 Task: Choose Disable actions for actions permissions in the repository "JS".
Action: Mouse moved to (1103, 202)
Screenshot: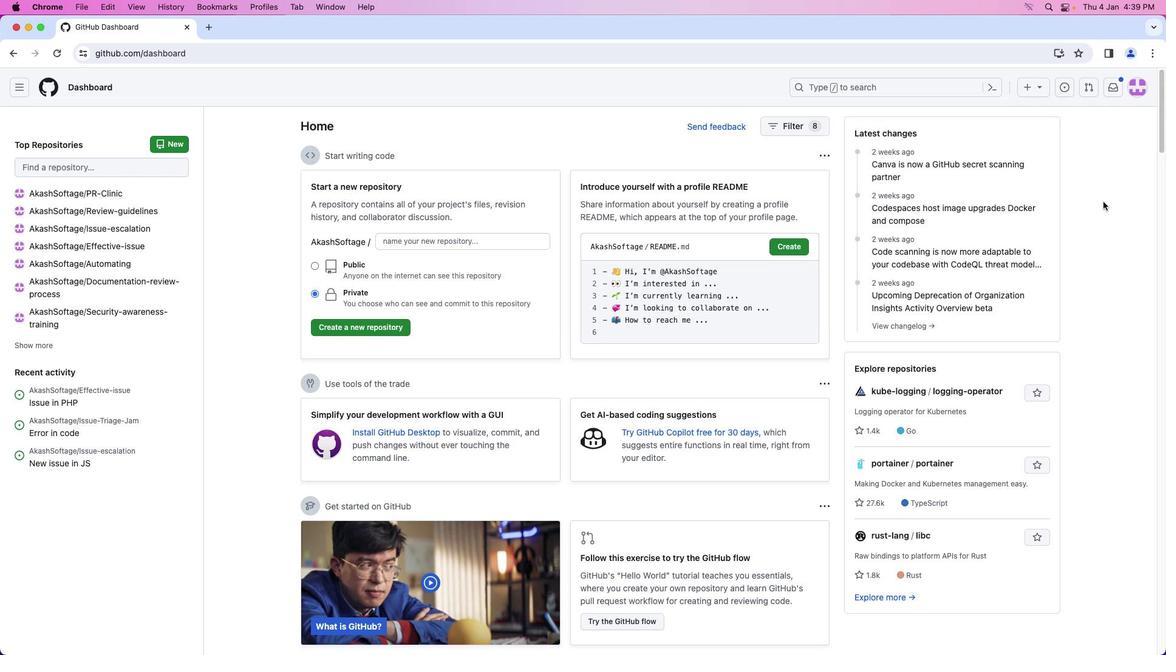 
Action: Mouse pressed left at (1103, 202)
Screenshot: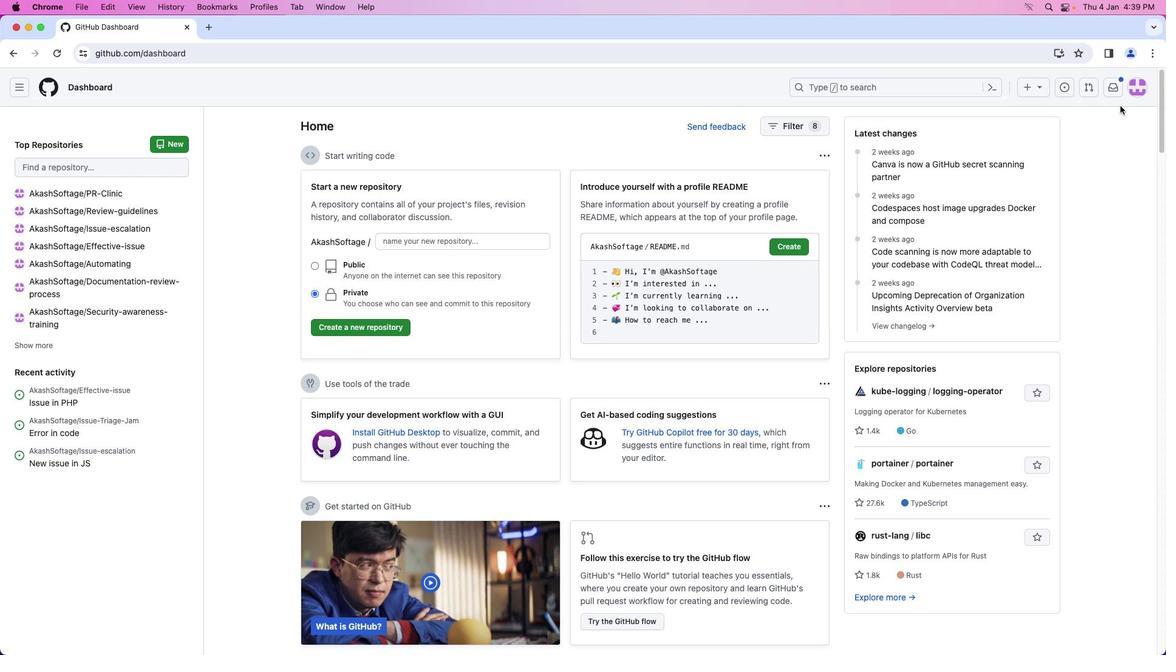 
Action: Mouse moved to (1138, 93)
Screenshot: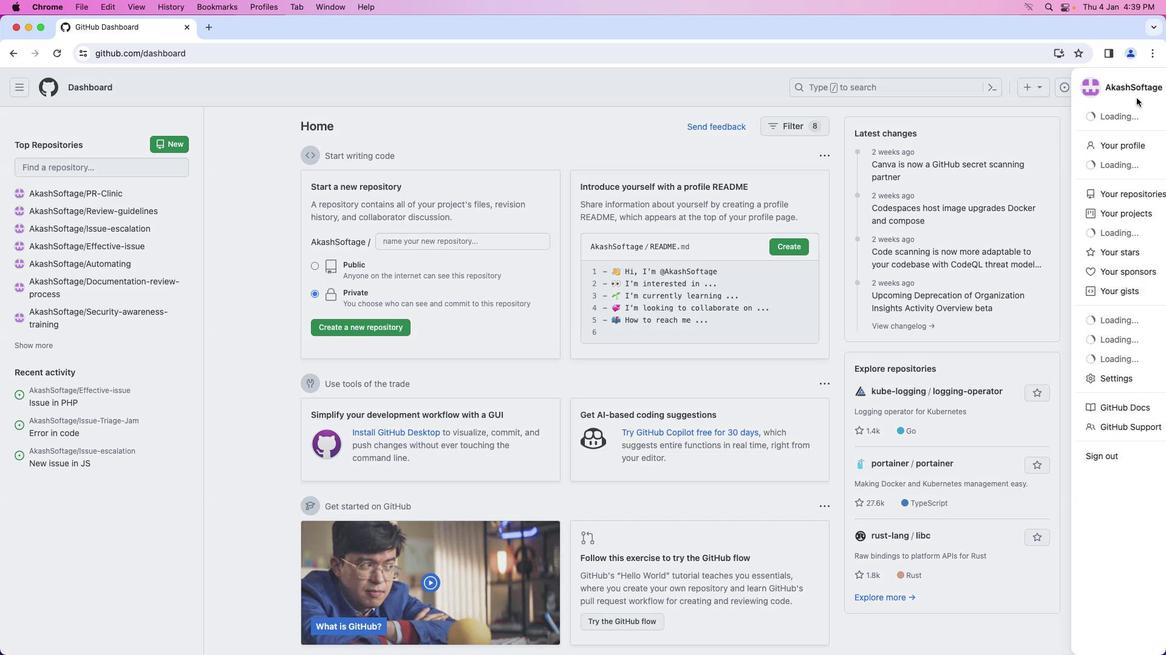 
Action: Mouse pressed left at (1138, 93)
Screenshot: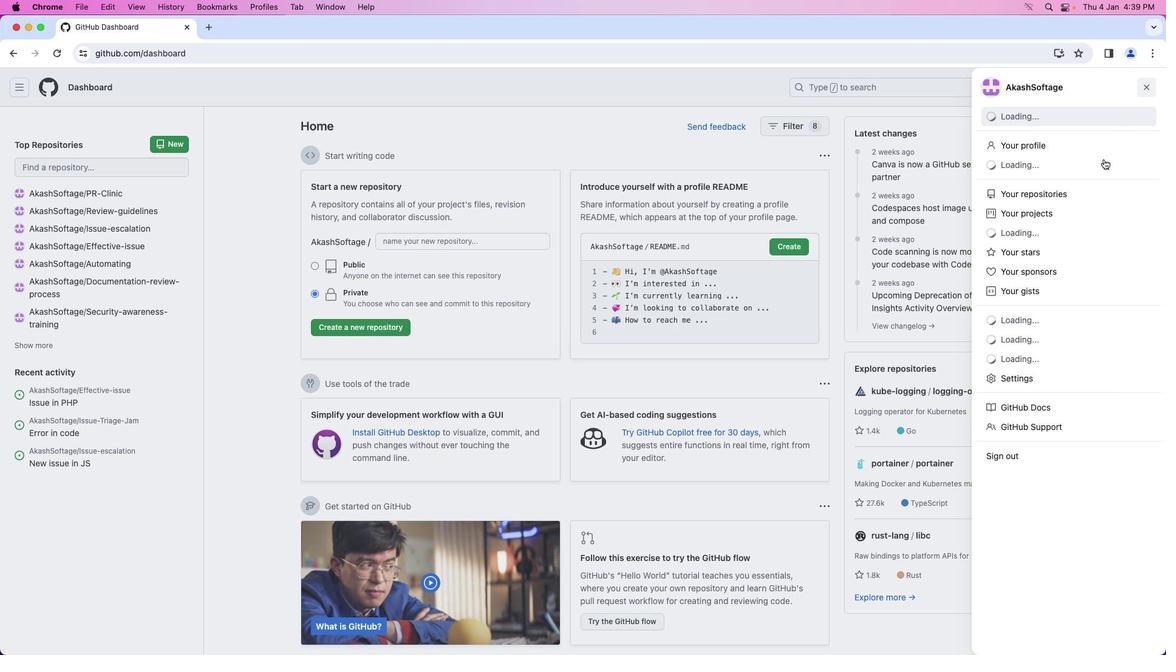
Action: Mouse moved to (1087, 185)
Screenshot: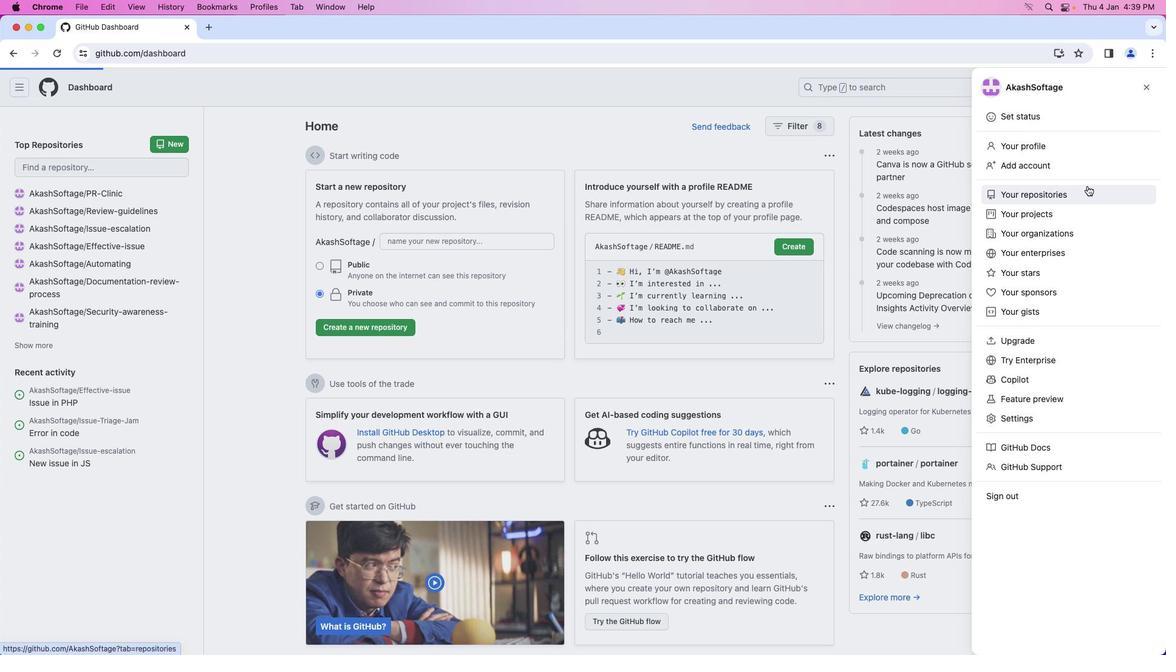 
Action: Mouse pressed left at (1087, 185)
Screenshot: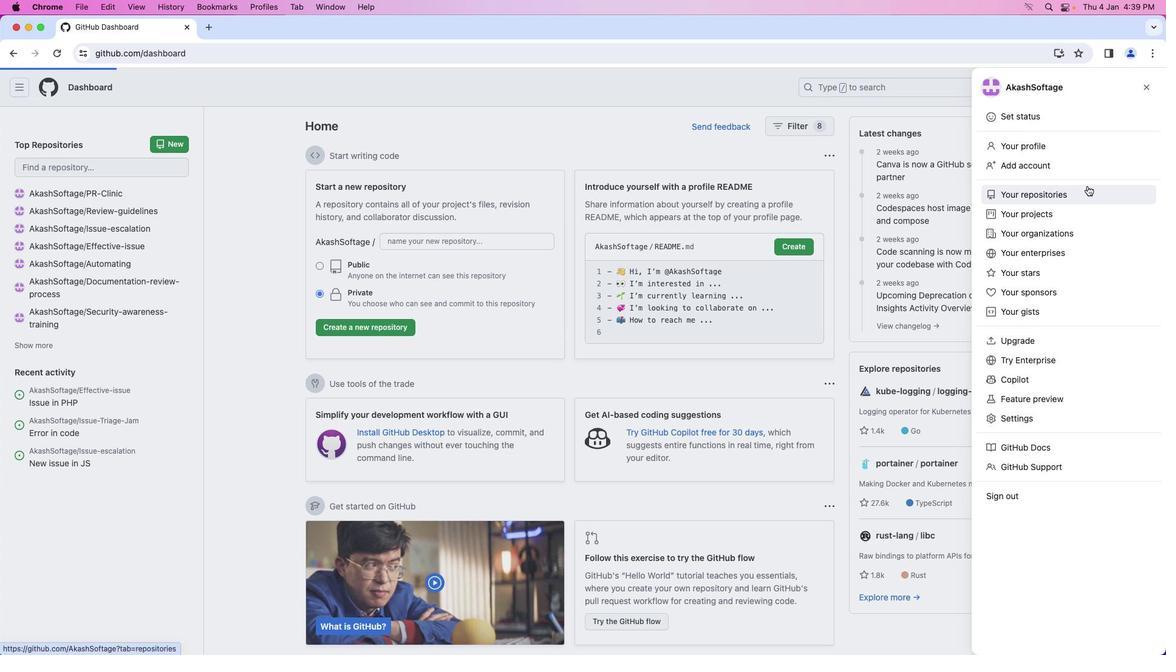 
Action: Mouse moved to (412, 202)
Screenshot: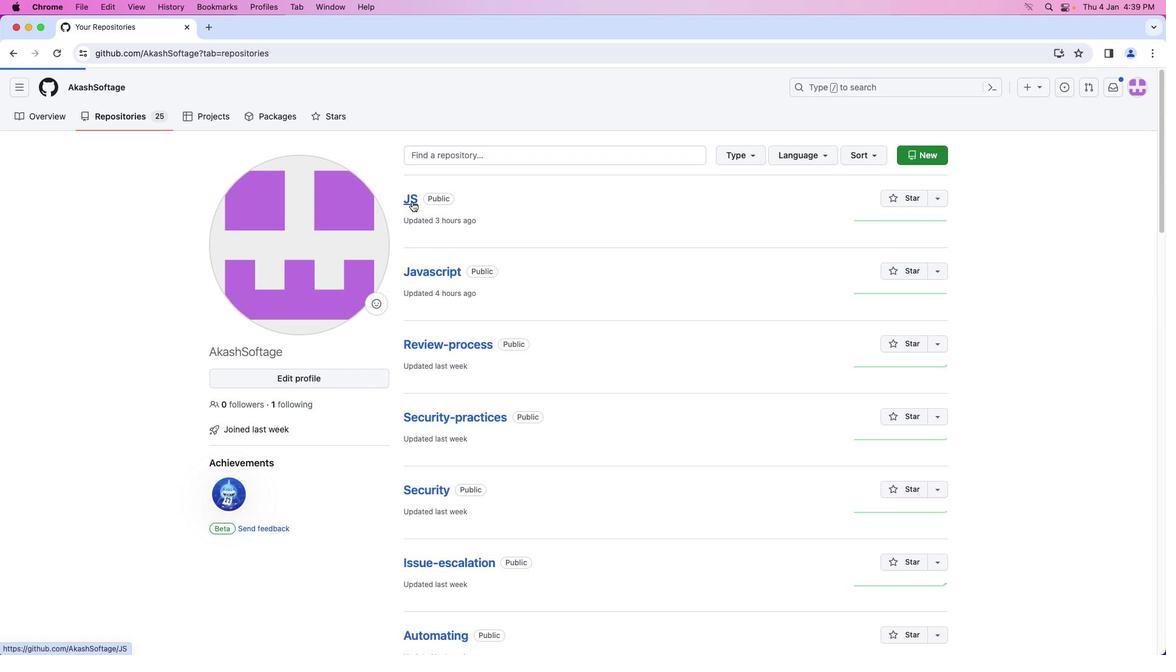 
Action: Mouse pressed left at (412, 202)
Screenshot: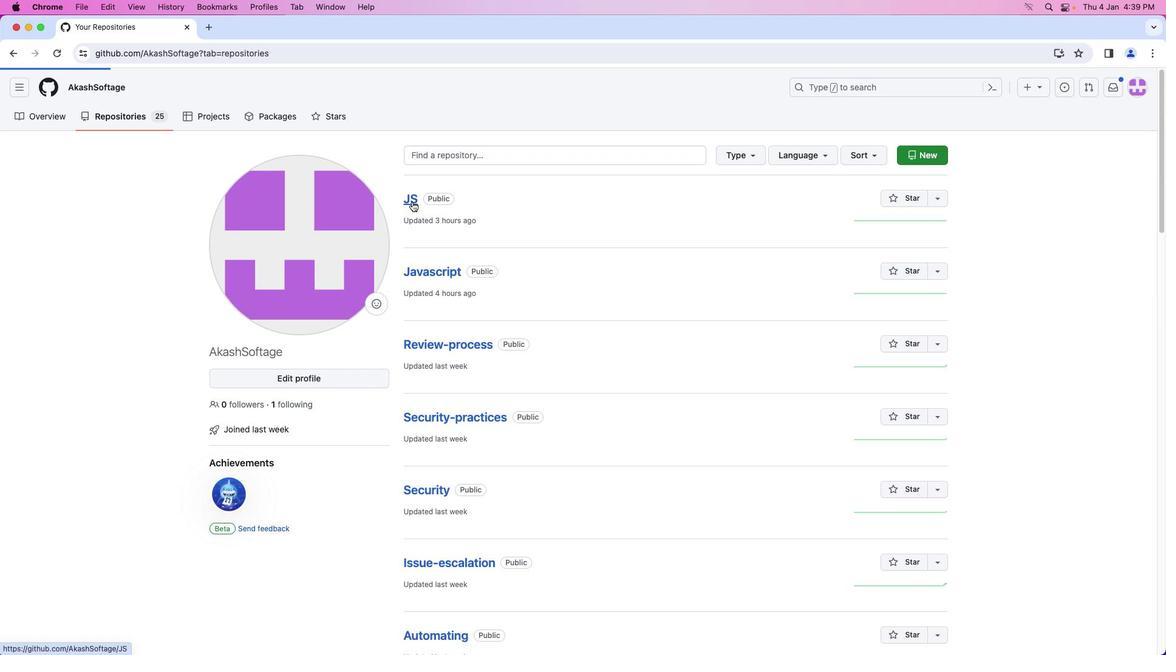 
Action: Mouse moved to (507, 122)
Screenshot: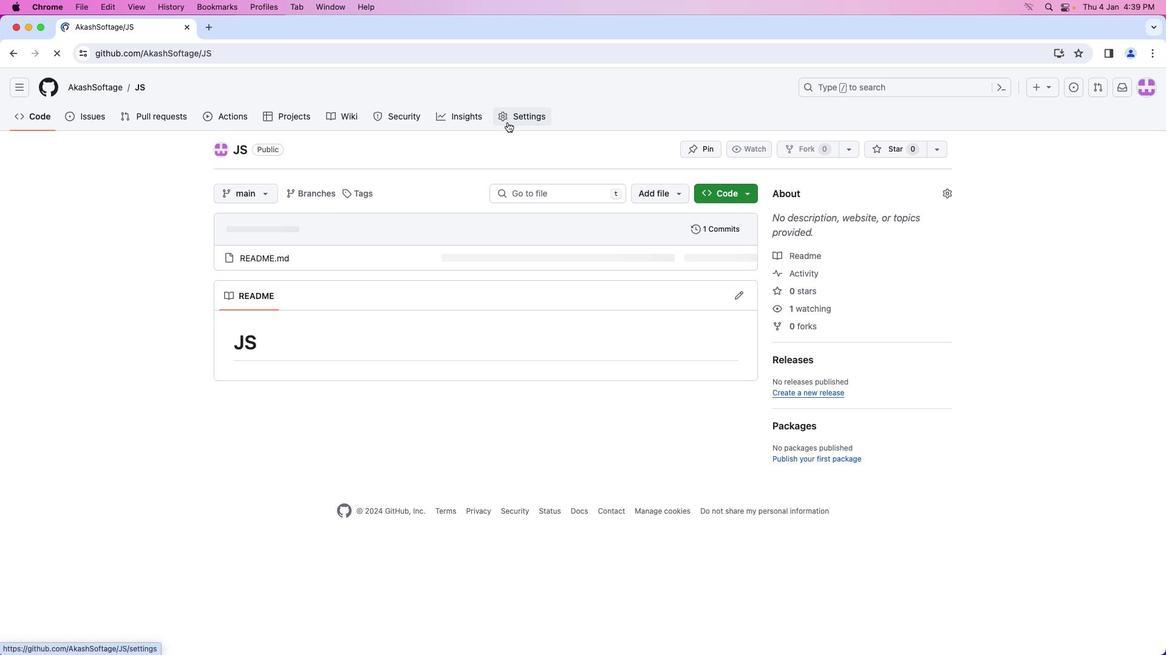 
Action: Mouse pressed left at (507, 122)
Screenshot: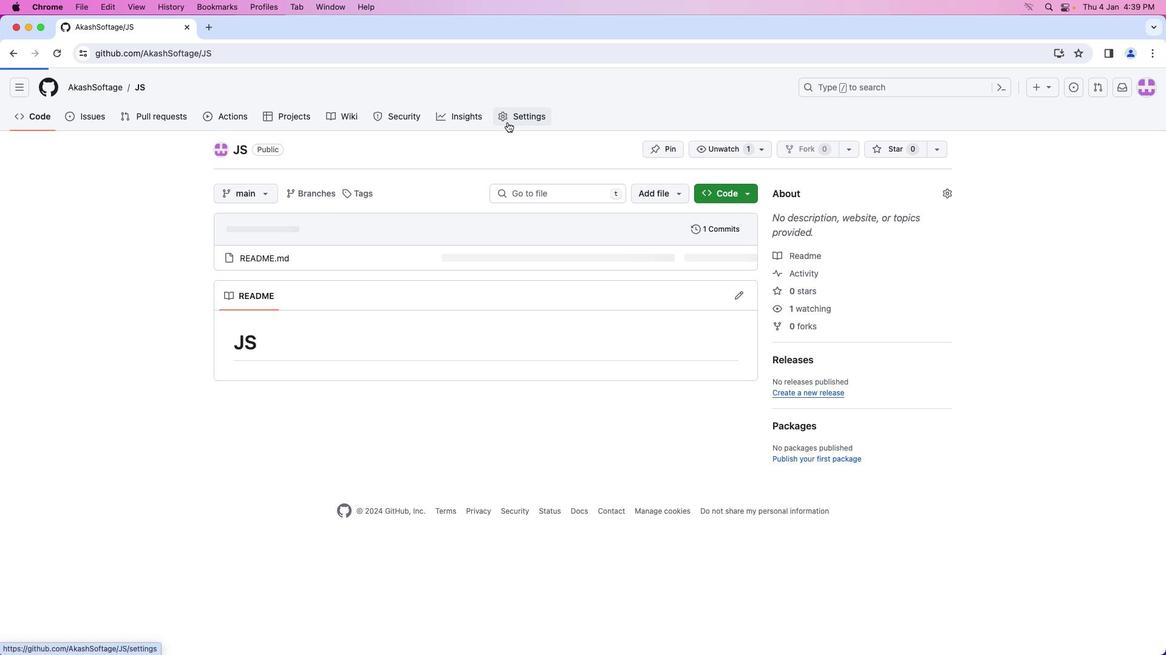 
Action: Mouse moved to (312, 335)
Screenshot: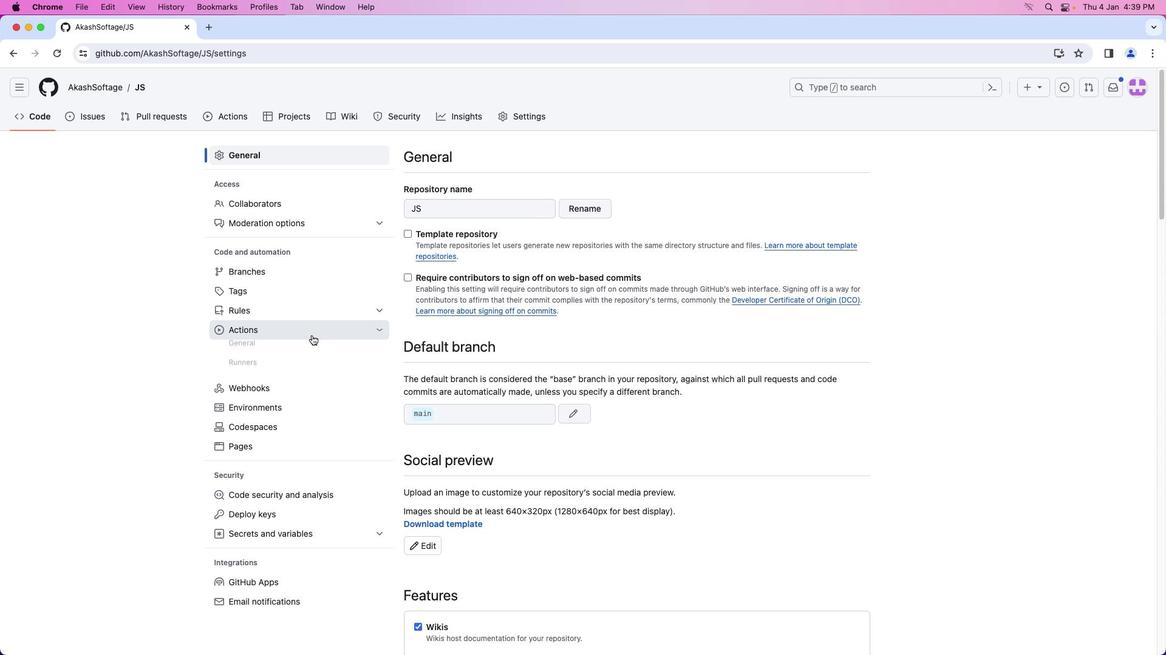
Action: Mouse pressed left at (312, 335)
Screenshot: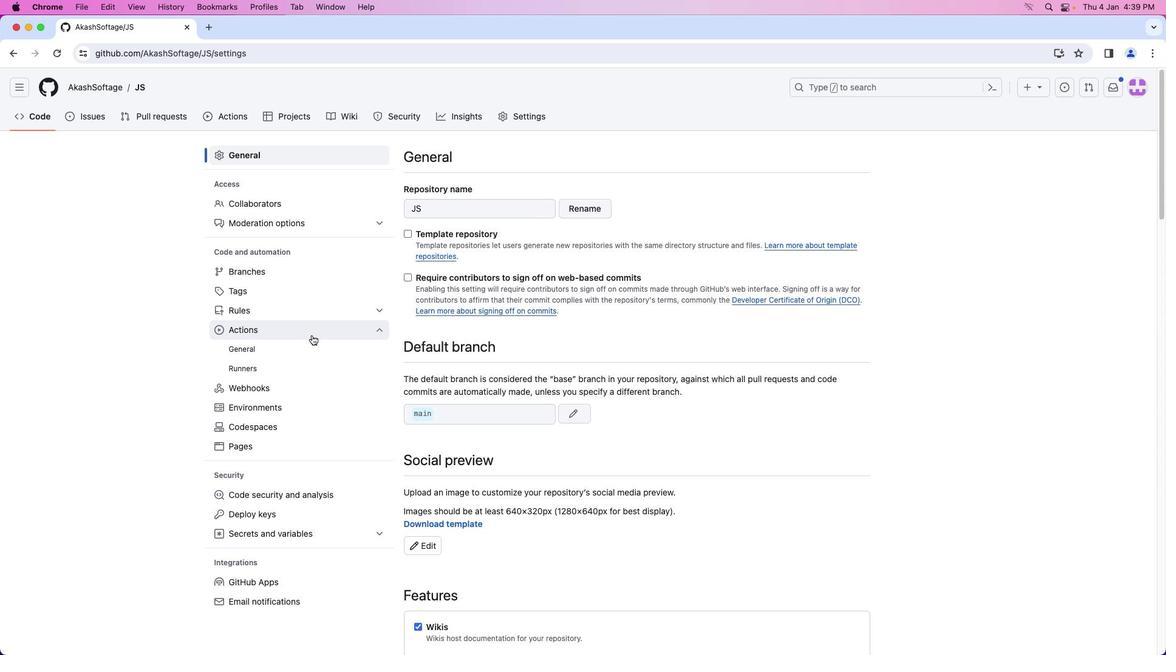 
Action: Mouse moved to (284, 346)
Screenshot: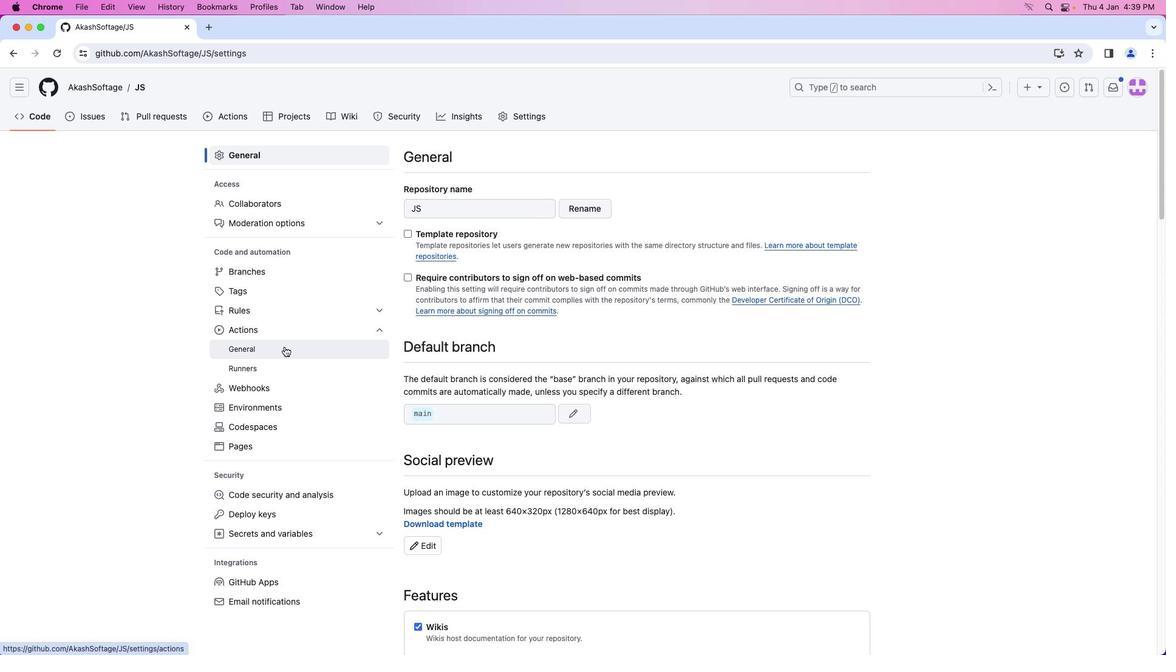 
Action: Mouse pressed left at (284, 346)
Screenshot: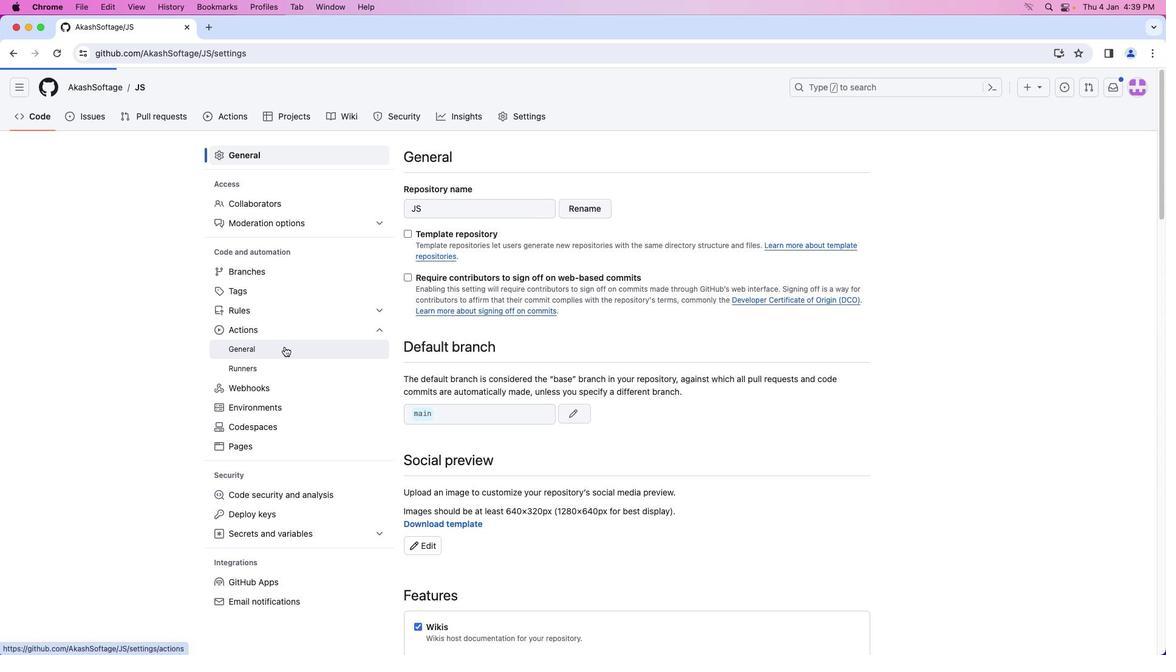 
Action: Mouse moved to (411, 222)
Screenshot: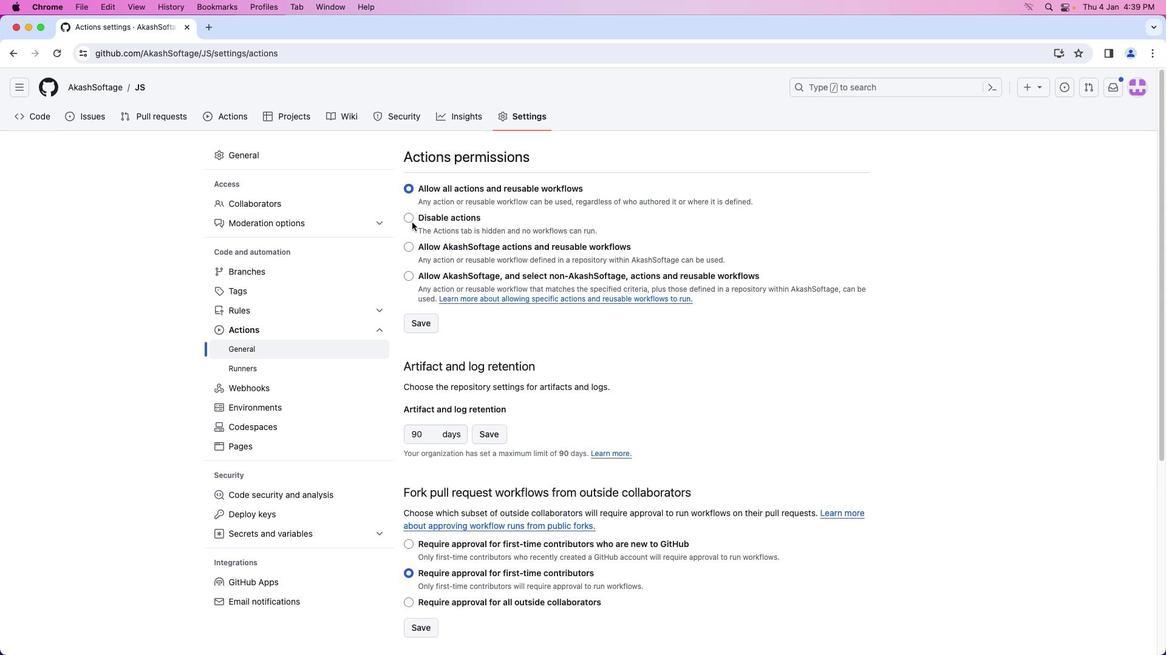 
Action: Mouse pressed left at (411, 222)
Screenshot: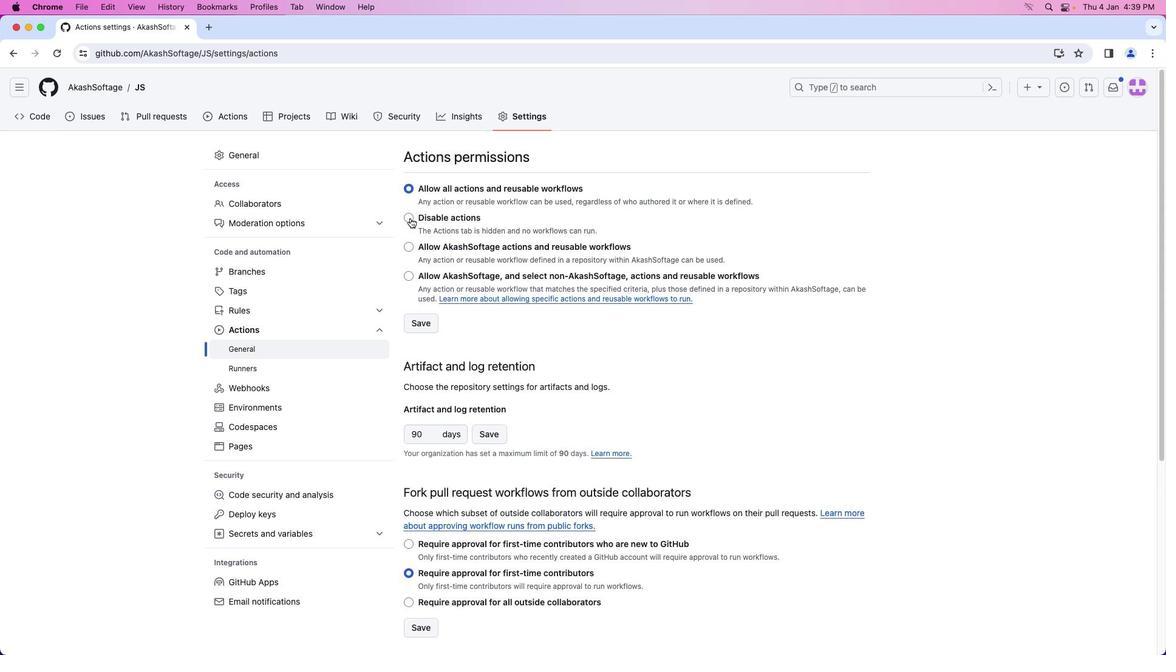 
Action: Mouse moved to (409, 218)
Screenshot: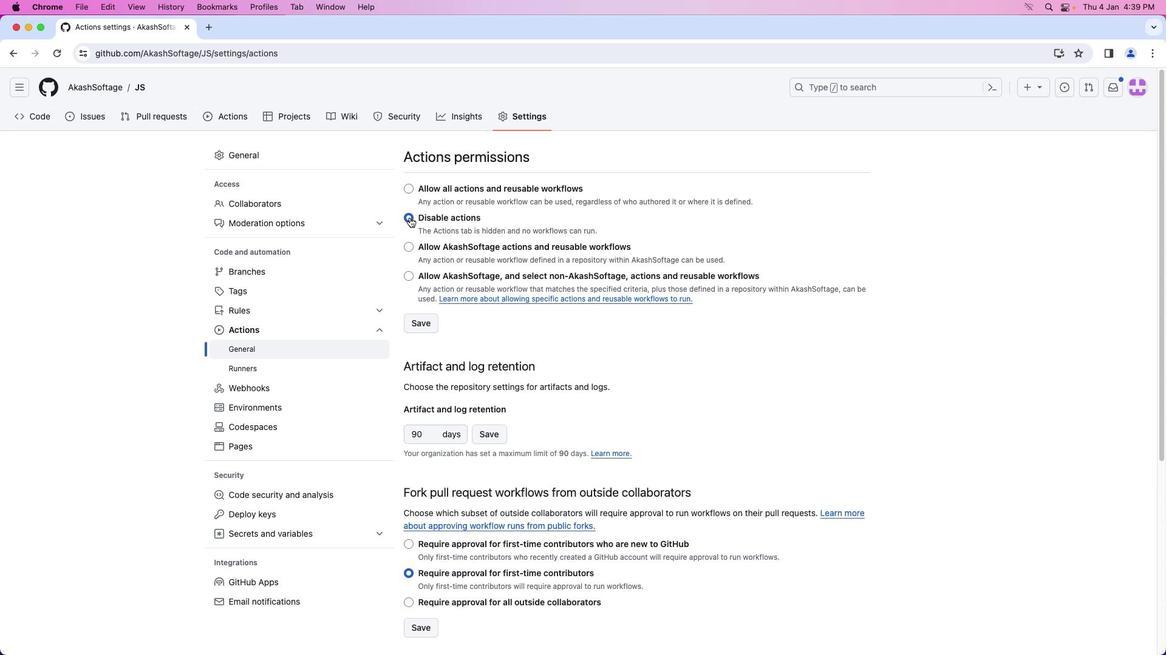 
Action: Mouse pressed left at (409, 218)
Screenshot: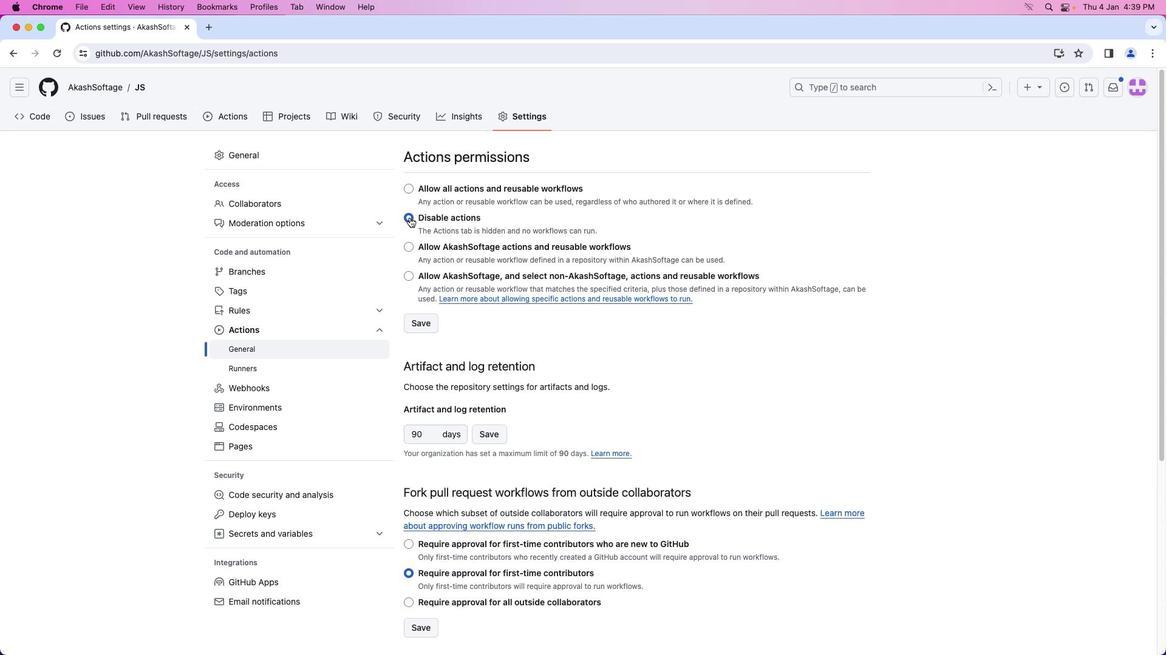 
